 Task: AssignVinnyoffice2@gmail.com as Assignee of Child Issue ChildIssue0000000111 of Issue Issue0000000056 in Backlog  in Scrum Project Project0000000012 in Jira. AssignVinnyoffice2@gmail.com as Assignee of Child Issue ChildIssue0000000112 of Issue Issue0000000056 in Backlog  in Scrum Project Project0000000012 in Jira. AssignVinnyoffice2@gmail.com as Assignee of Child Issue ChildIssue0000000113 of Issue Issue0000000057 in Backlog  in Scrum Project Project0000000012 in Jira. AssignVinnyoffice2@gmail.com as Assignee of Child Issue ChildIssue0000000114 of Issue Issue0000000057 in Backlog  in Scrum Project Project0000000012 in Jira. AssignVinnyoffice2@gmail.com as Assignee of Child Issue ChildIssue0000000115 of Issue Issue0000000058 in Backlog  in Scrum Project Project0000000012 in Jira
Action: Mouse moved to (303, 215)
Screenshot: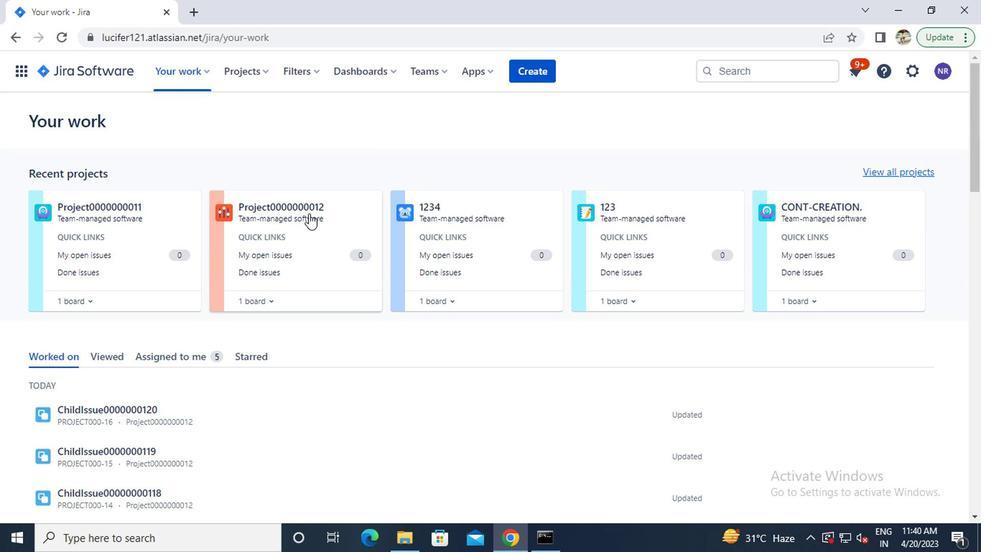 
Action: Mouse pressed left at (303, 215)
Screenshot: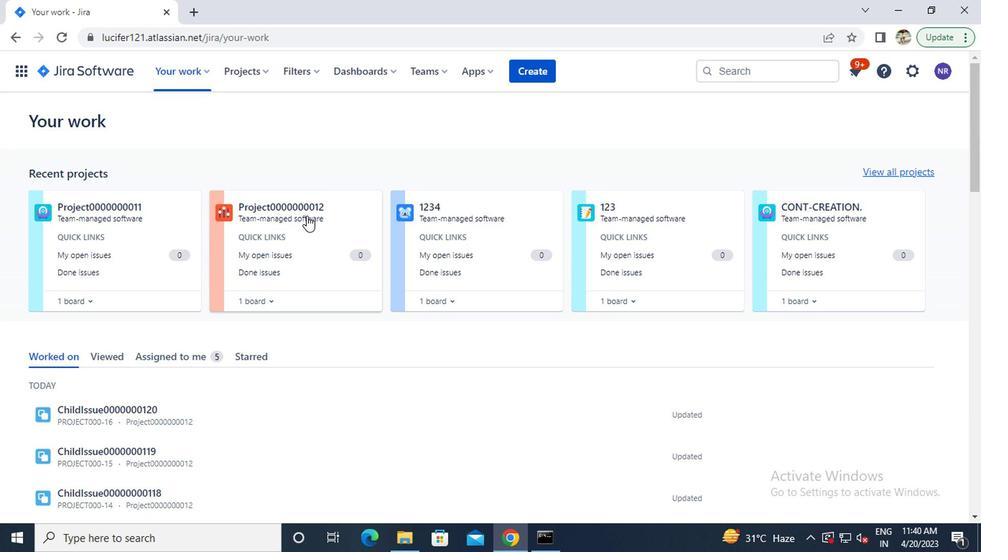 
Action: Mouse moved to (91, 223)
Screenshot: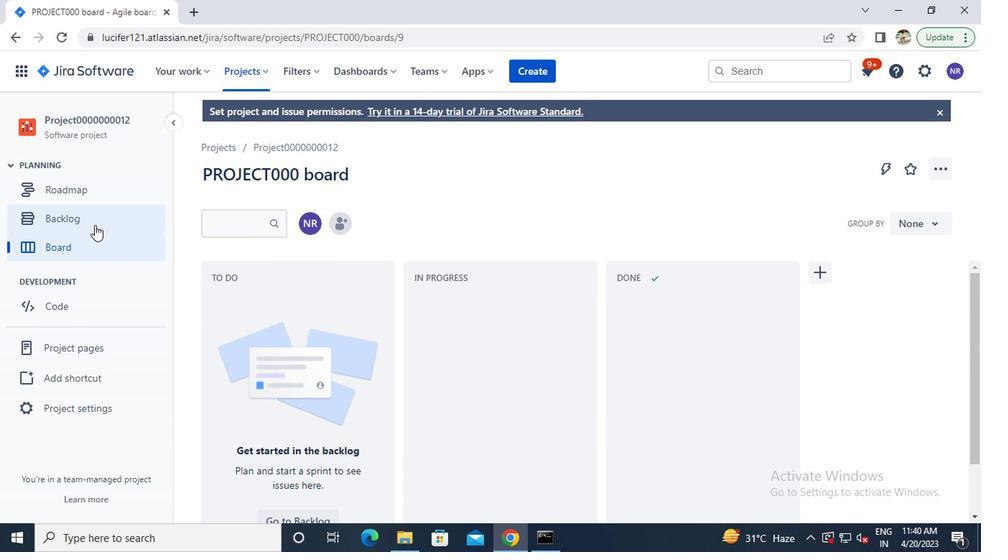 
Action: Mouse pressed left at (91, 223)
Screenshot: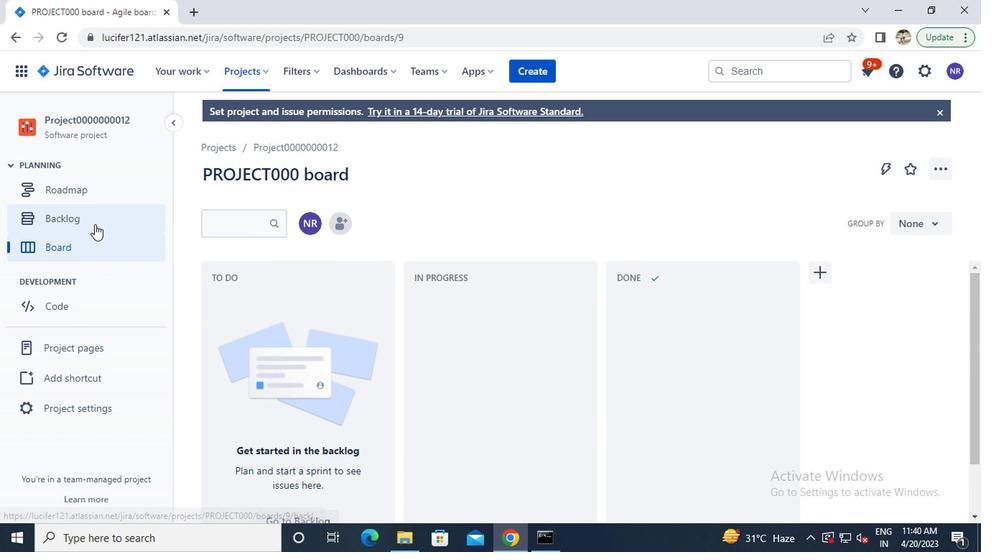 
Action: Mouse moved to (432, 302)
Screenshot: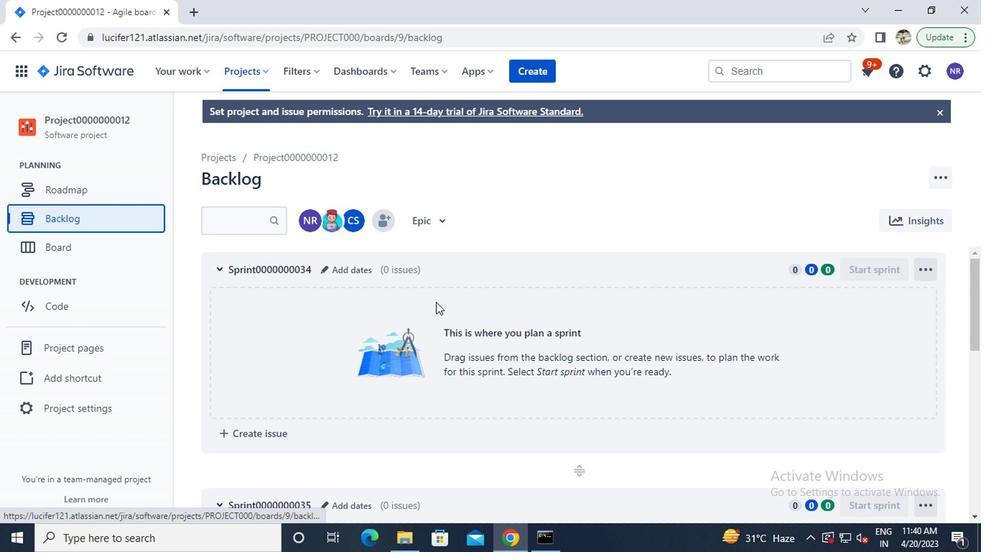 
Action: Mouse scrolled (432, 301) with delta (0, -1)
Screenshot: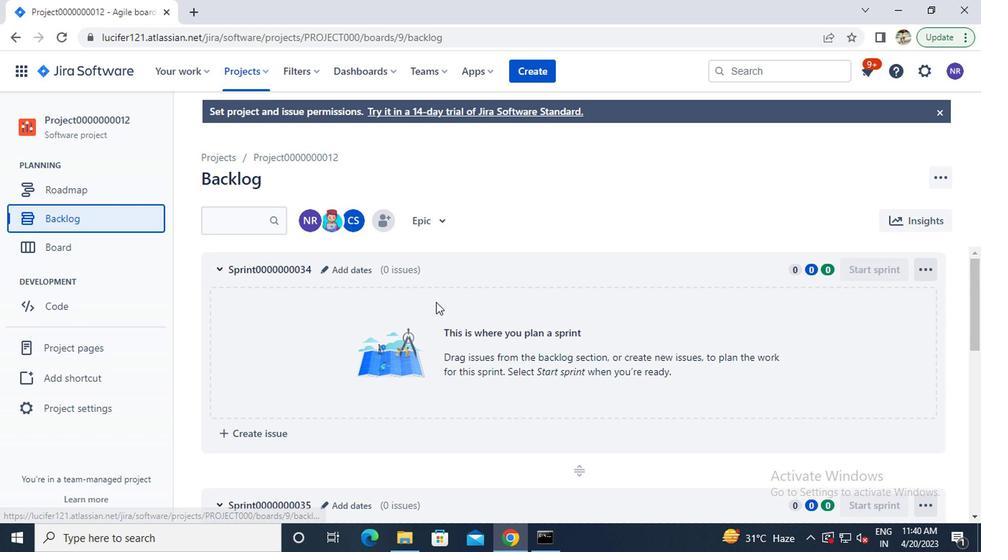 
Action: Mouse moved to (442, 295)
Screenshot: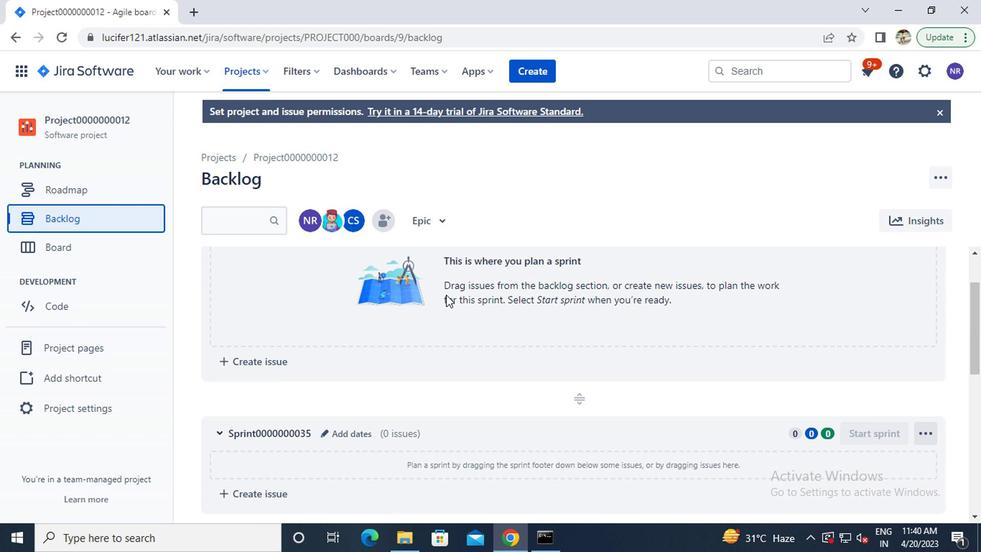 
Action: Mouse scrolled (442, 294) with delta (0, -1)
Screenshot: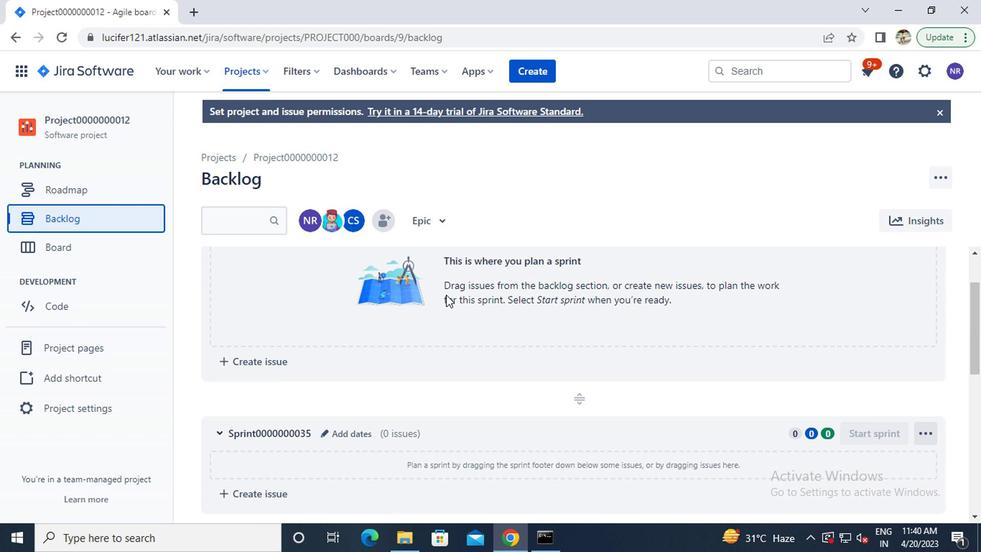 
Action: Mouse scrolled (442, 294) with delta (0, -1)
Screenshot: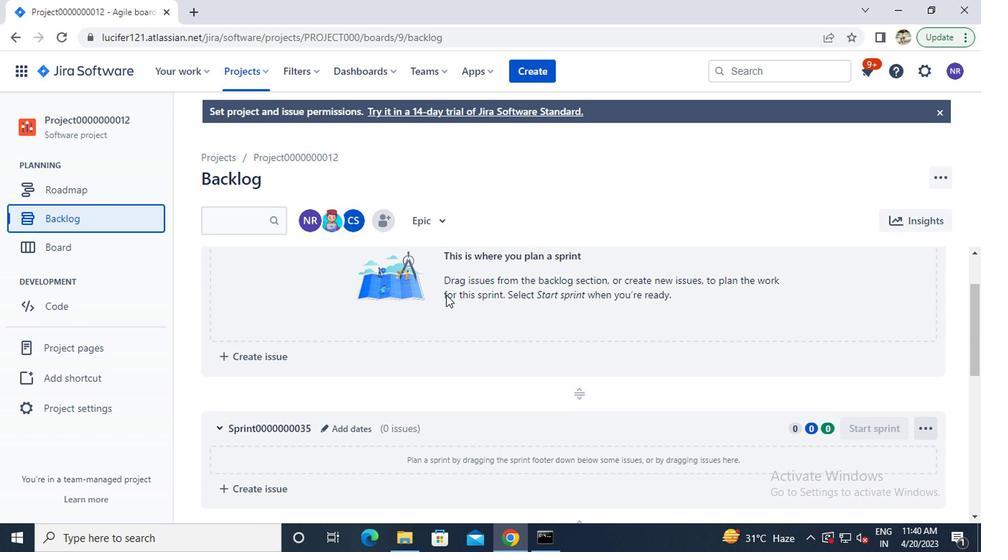 
Action: Mouse scrolled (442, 294) with delta (0, -1)
Screenshot: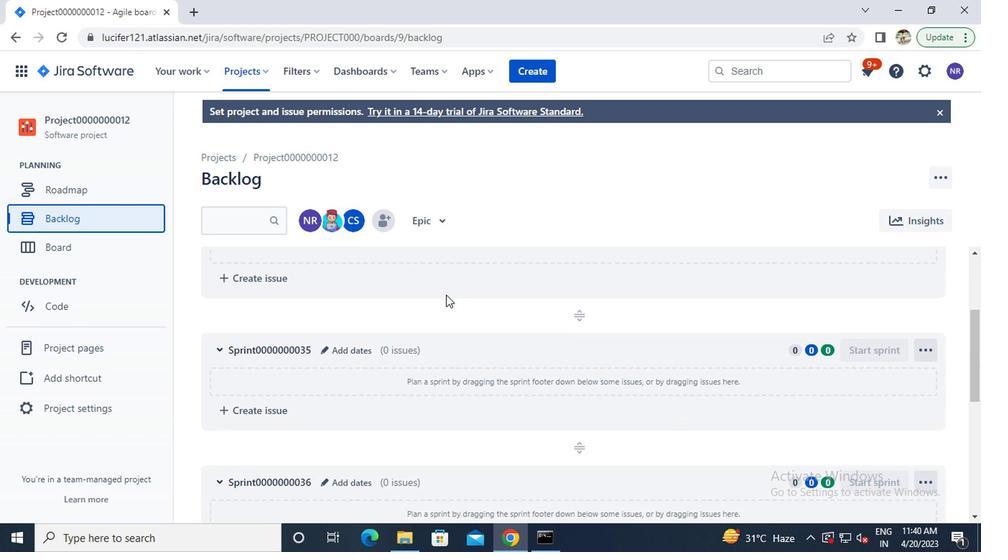 
Action: Mouse scrolled (442, 294) with delta (0, -1)
Screenshot: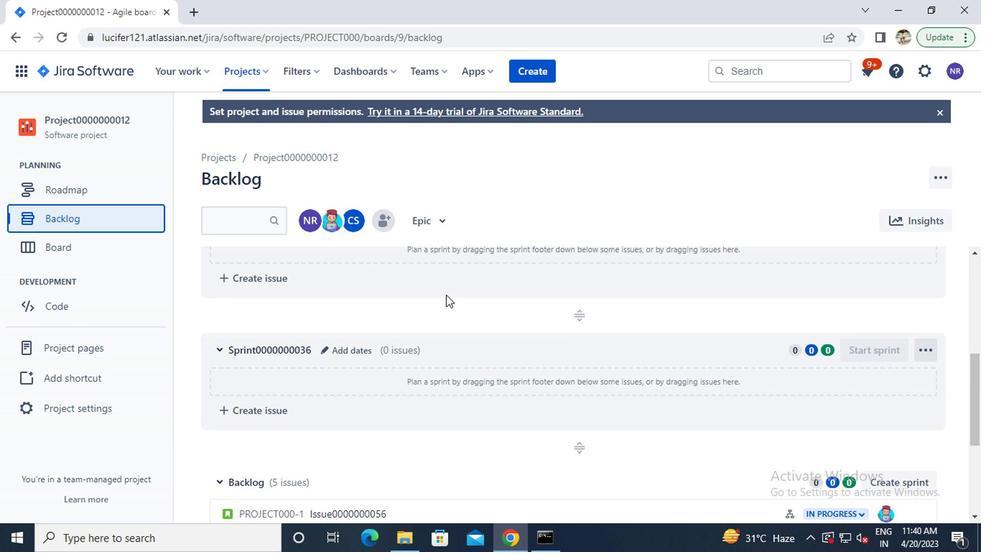 
Action: Mouse scrolled (442, 294) with delta (0, -1)
Screenshot: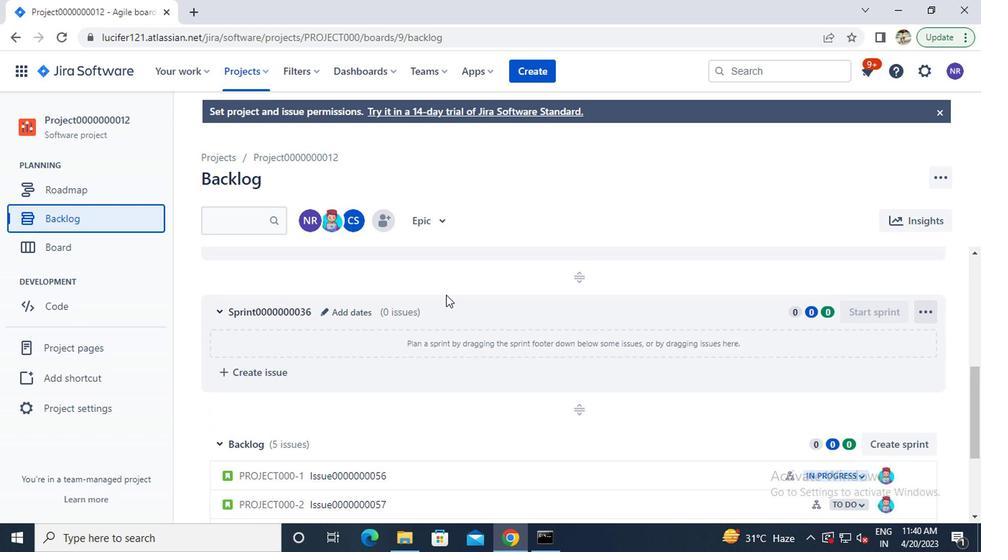 
Action: Mouse scrolled (442, 294) with delta (0, -1)
Screenshot: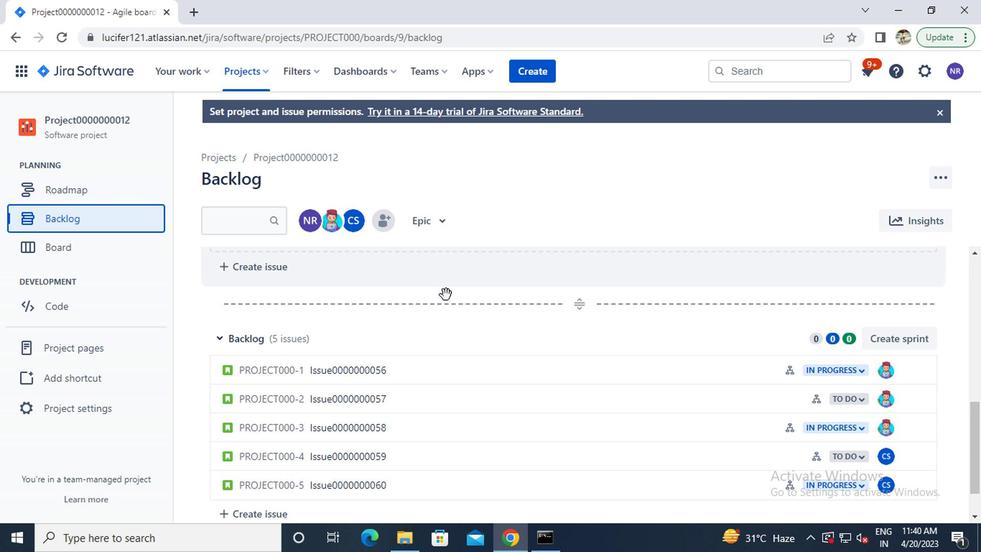 
Action: Mouse moved to (275, 321)
Screenshot: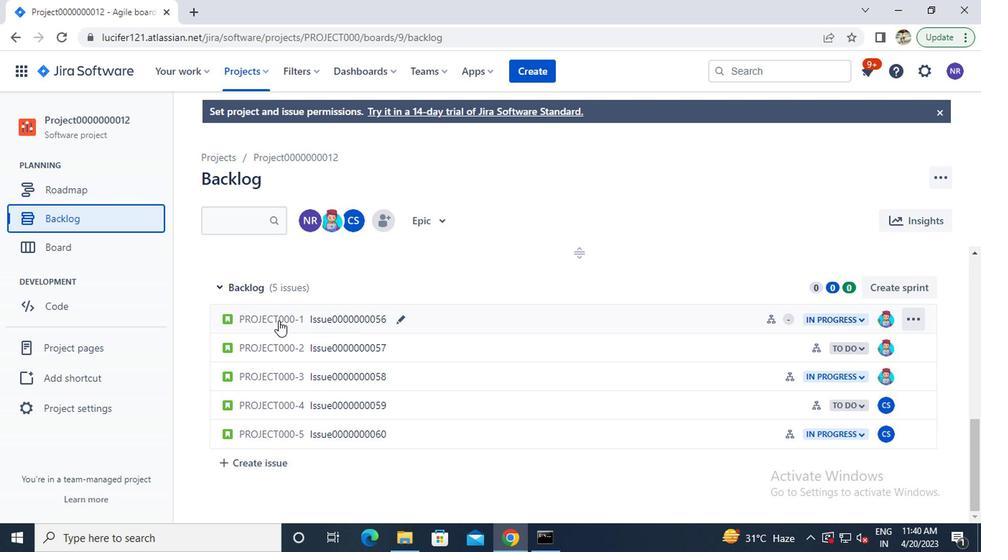 
Action: Mouse pressed left at (275, 321)
Screenshot: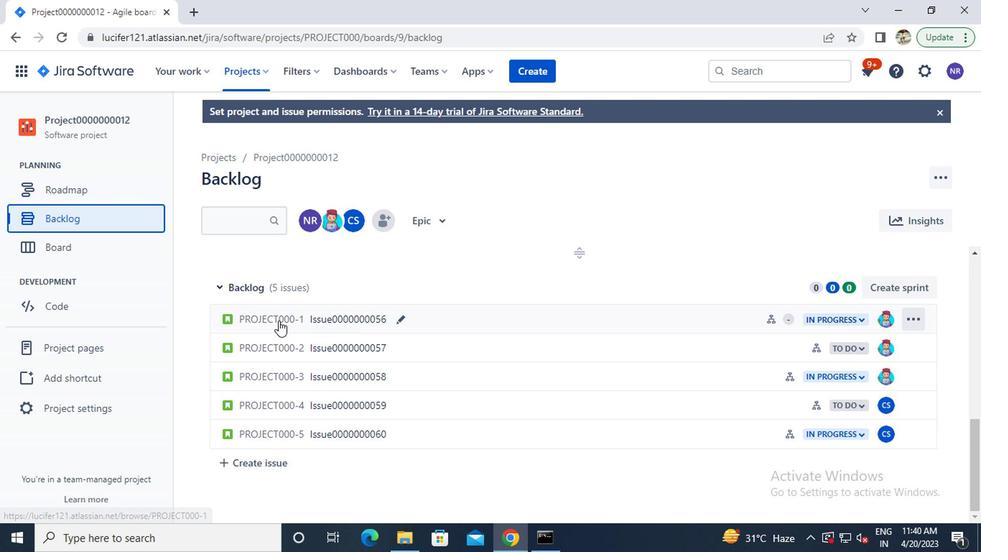 
Action: Mouse moved to (831, 377)
Screenshot: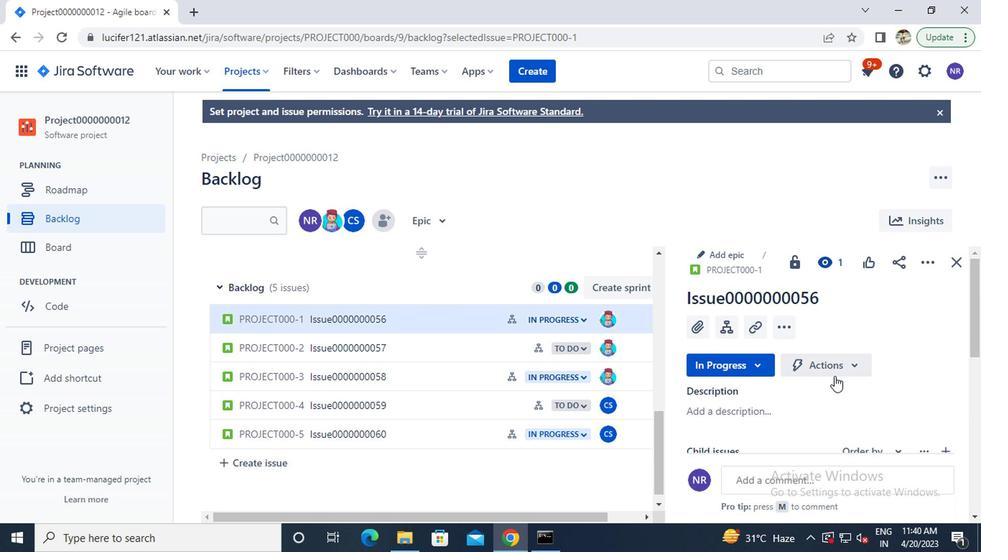 
Action: Mouse scrolled (831, 376) with delta (0, 0)
Screenshot: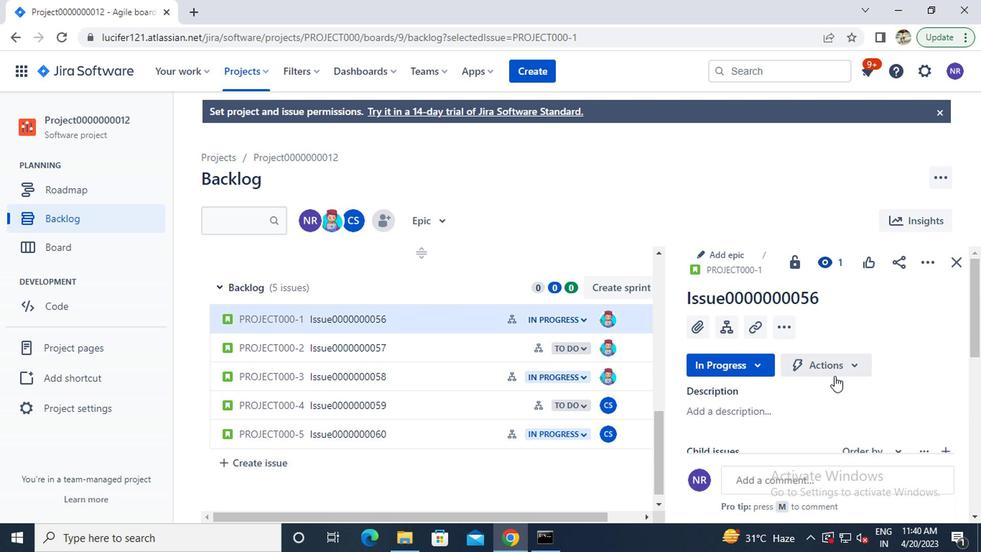 
Action: Mouse moved to (881, 425)
Screenshot: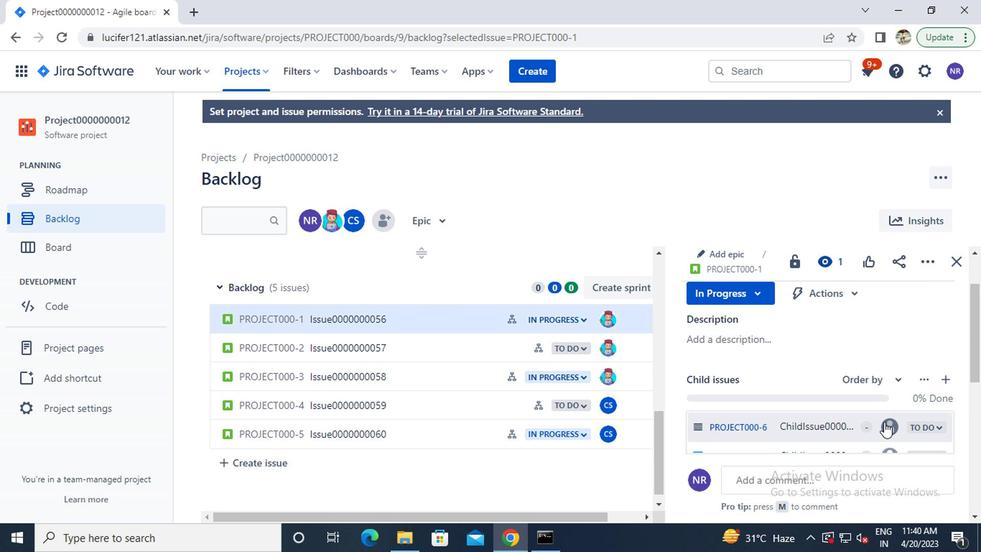 
Action: Mouse pressed left at (881, 425)
Screenshot: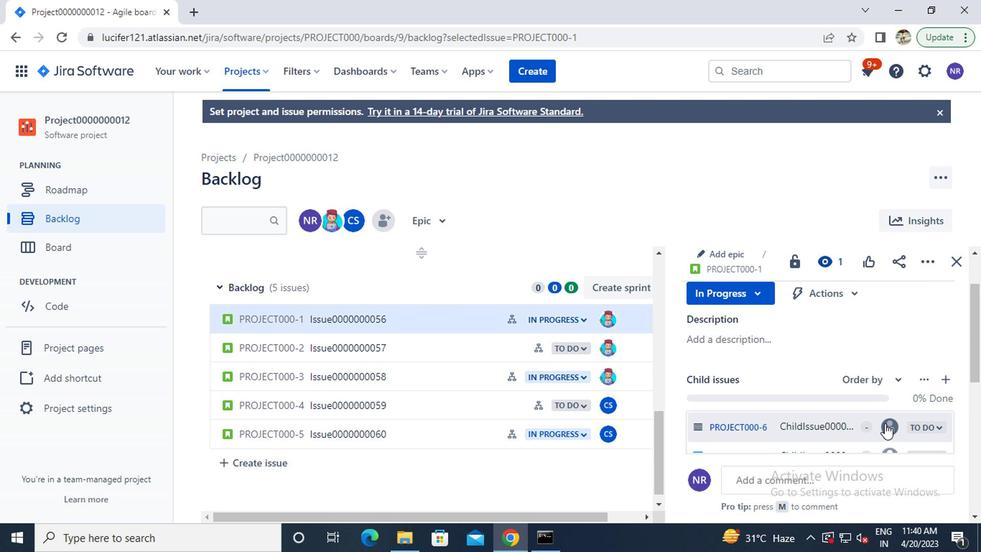 
Action: Mouse moved to (879, 426)
Screenshot: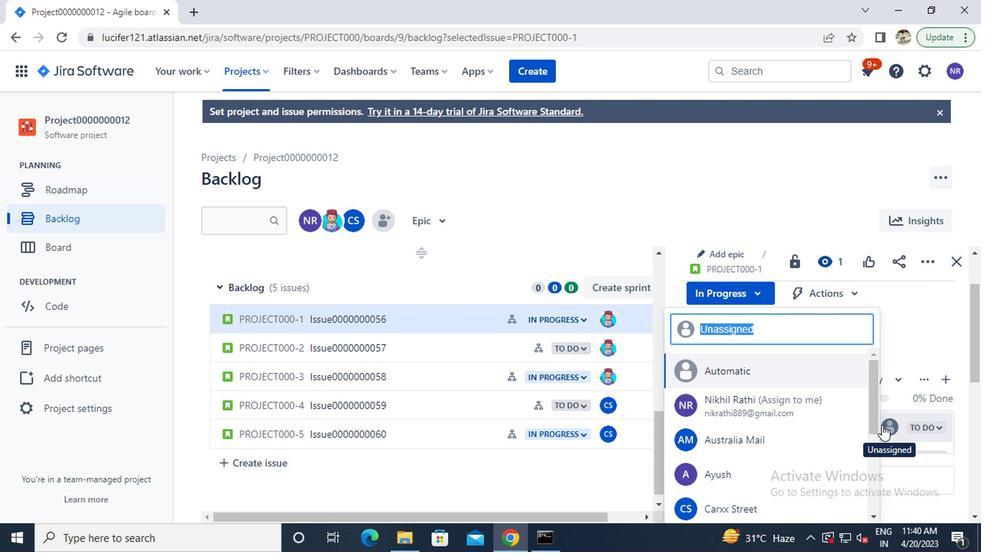 
Action: Key pressed c
Screenshot: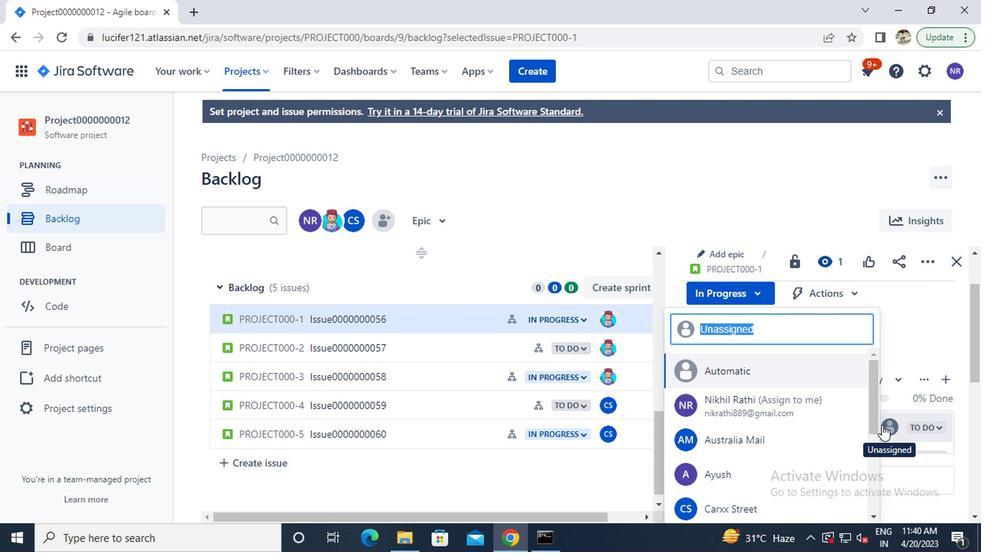 
Action: Mouse moved to (879, 426)
Screenshot: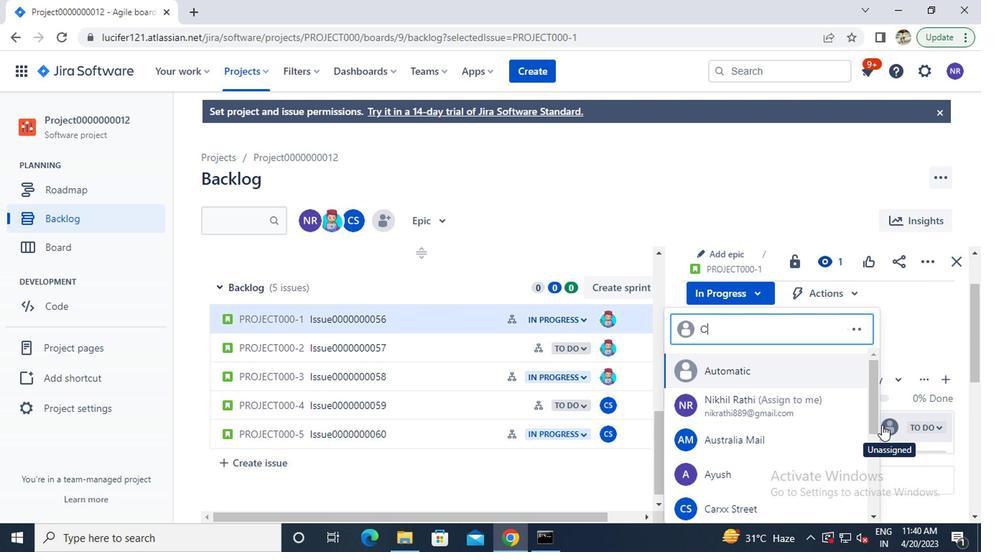 
Action: Key pressed <Key.backspace>v
Screenshot: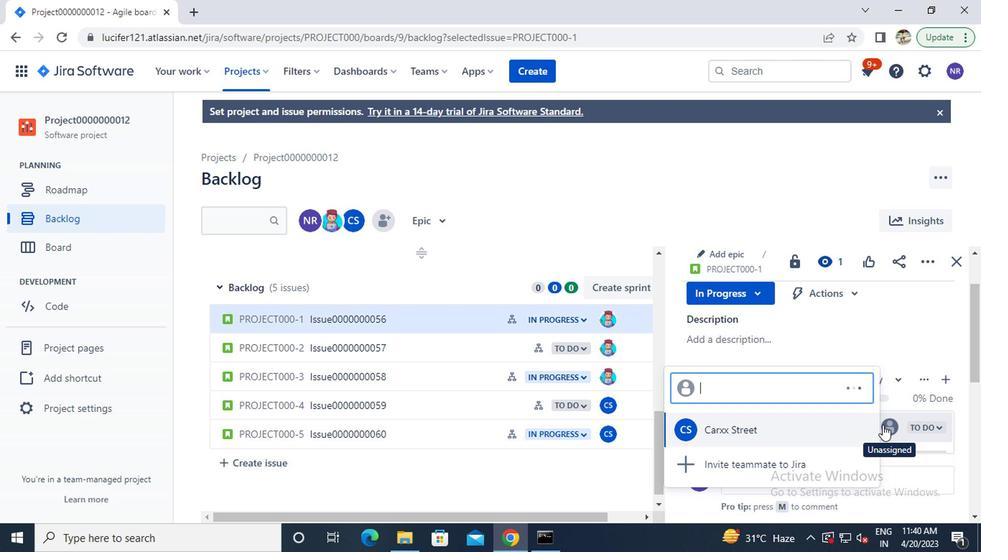 
Action: Mouse moved to (881, 425)
Screenshot: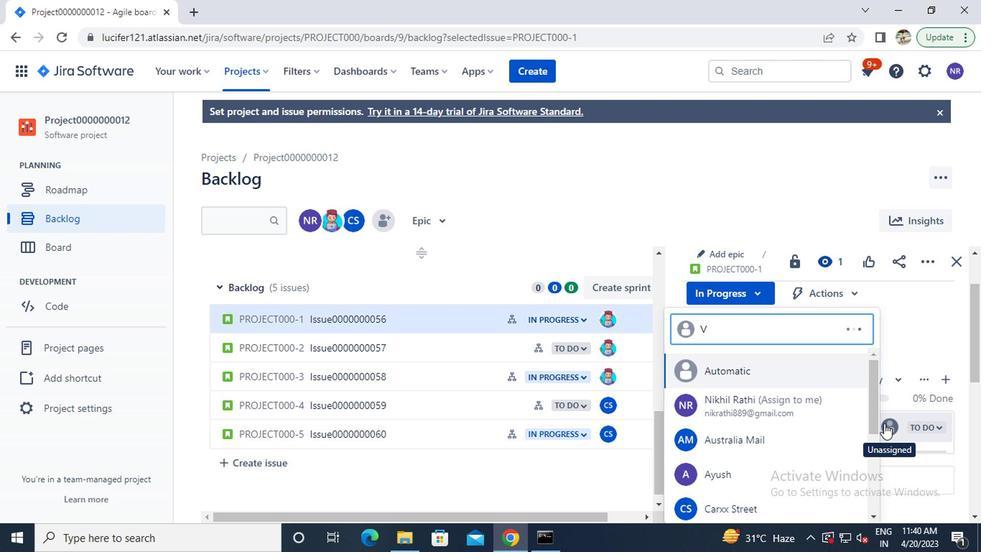 
Action: Key pressed i
Screenshot: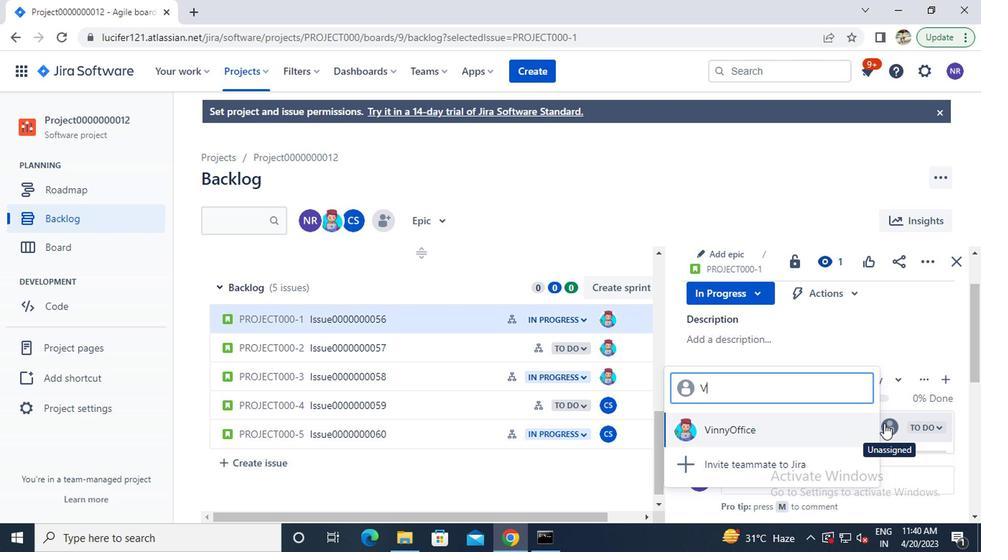 
Action: Mouse moved to (741, 426)
Screenshot: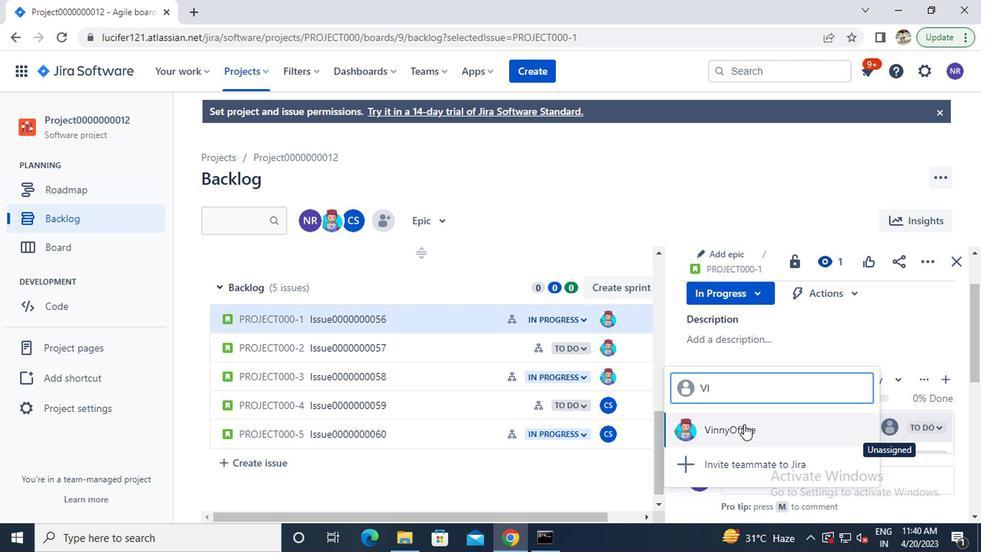 
Action: Mouse pressed left at (741, 426)
Screenshot: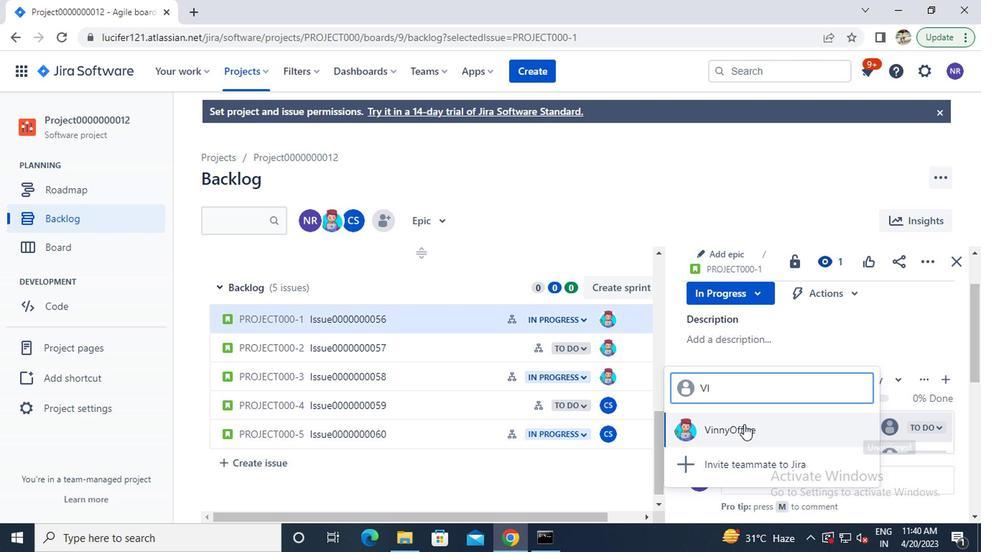 
Action: Mouse moved to (902, 409)
Screenshot: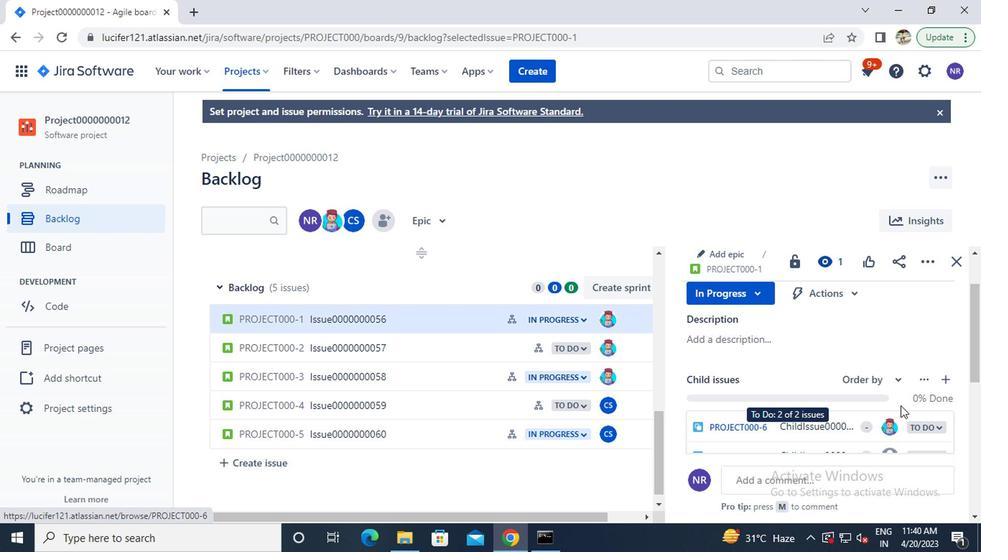 
Action: Mouse scrolled (902, 408) with delta (0, -1)
Screenshot: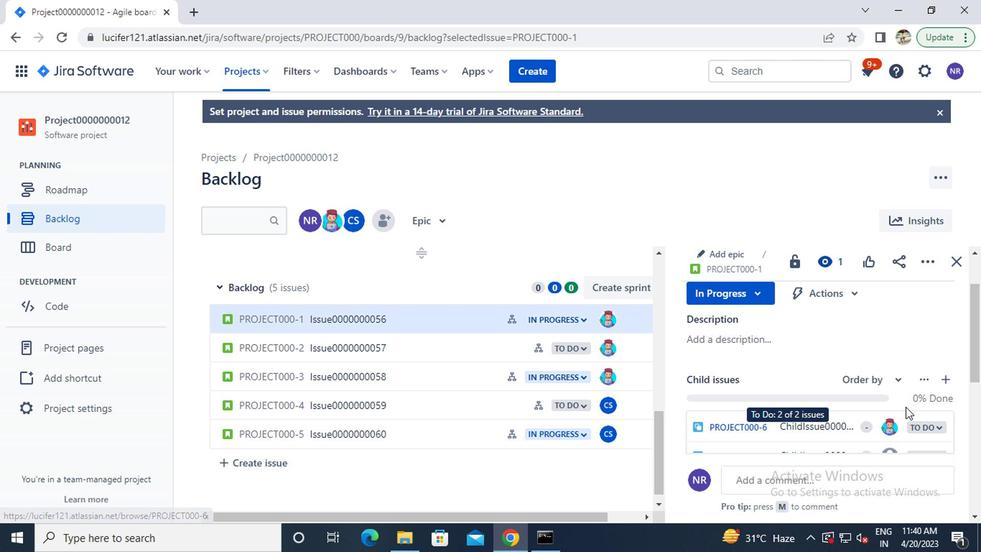 
Action: Mouse moved to (888, 384)
Screenshot: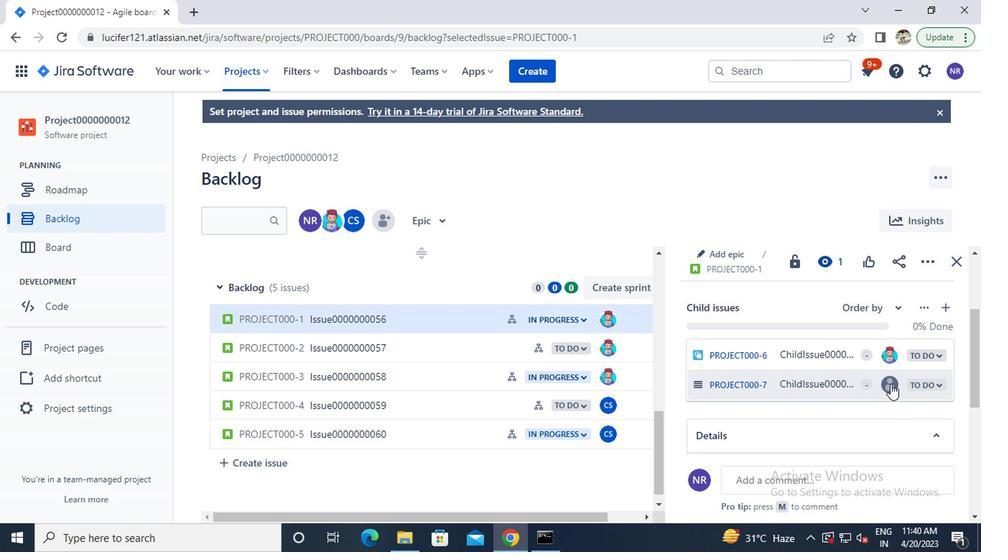 
Action: Mouse pressed left at (888, 384)
Screenshot: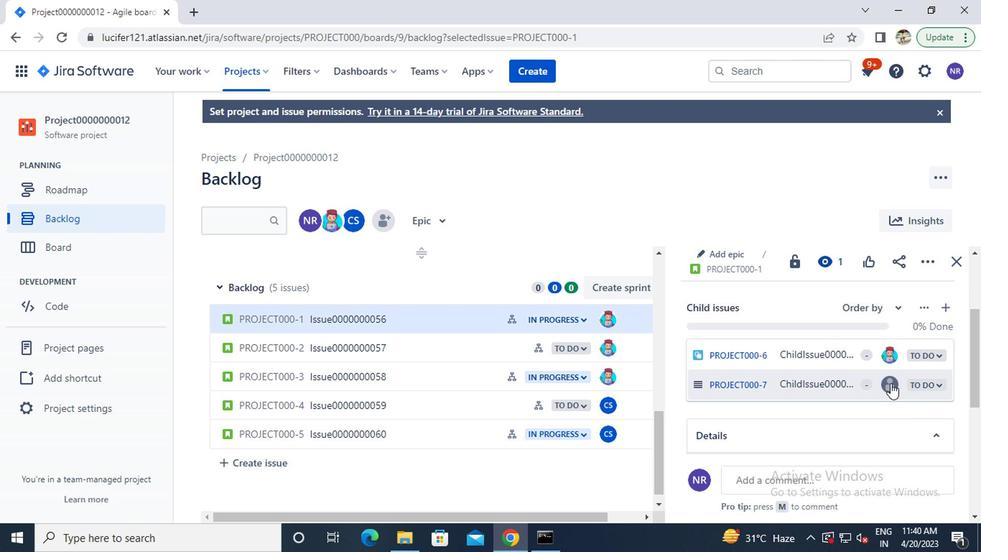
Action: Key pressed v
Screenshot: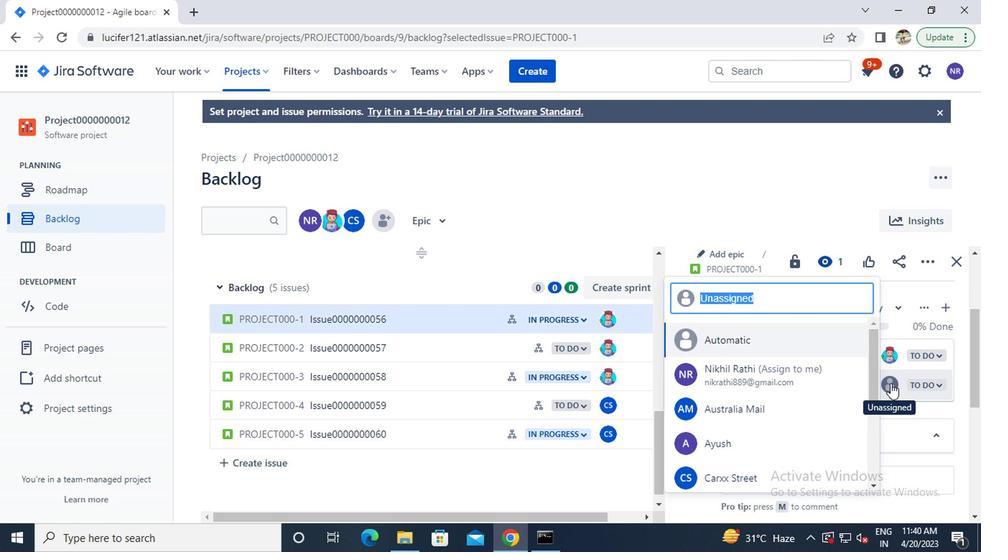 
Action: Mouse moved to (731, 386)
Screenshot: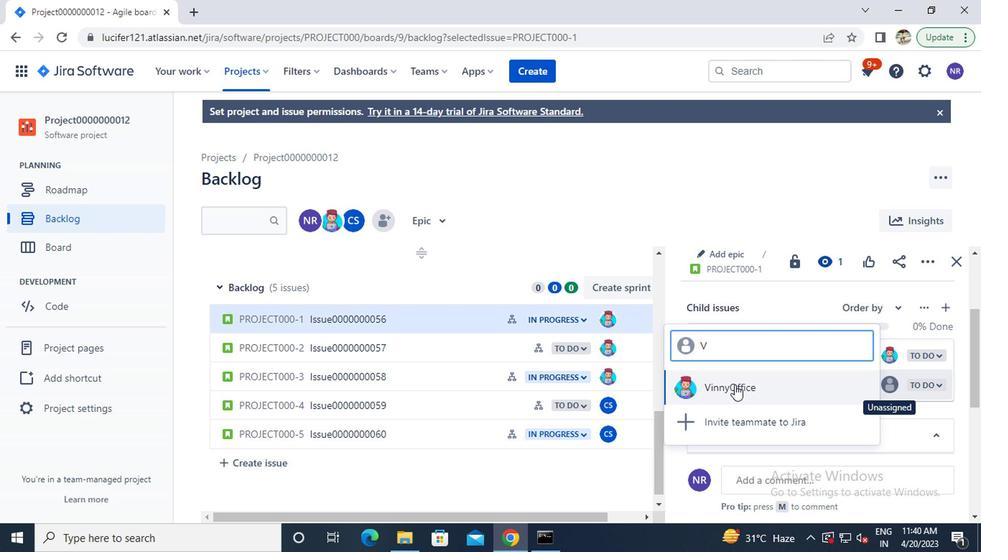 
Action: Mouse pressed left at (731, 386)
Screenshot: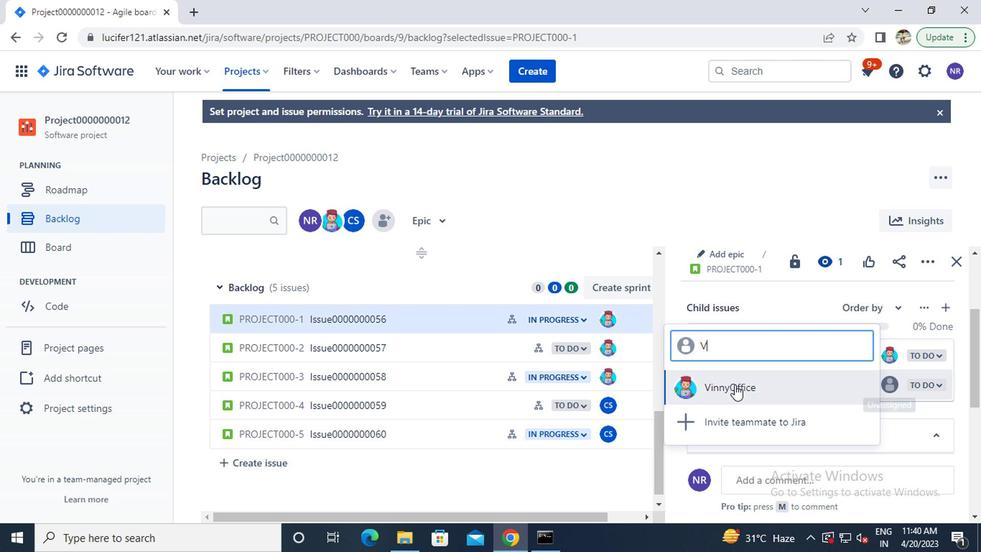
Action: Mouse moved to (279, 340)
Screenshot: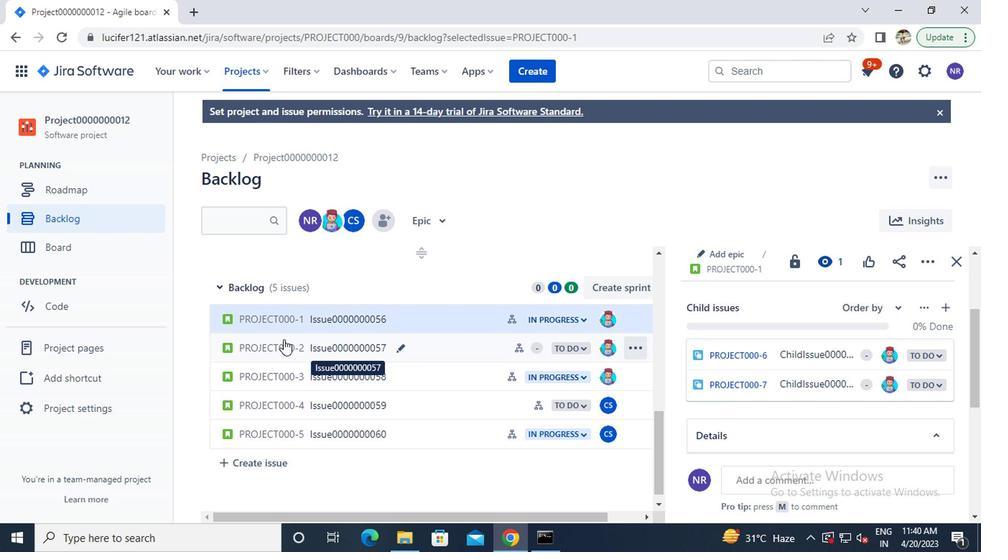 
Action: Mouse pressed left at (279, 340)
Screenshot: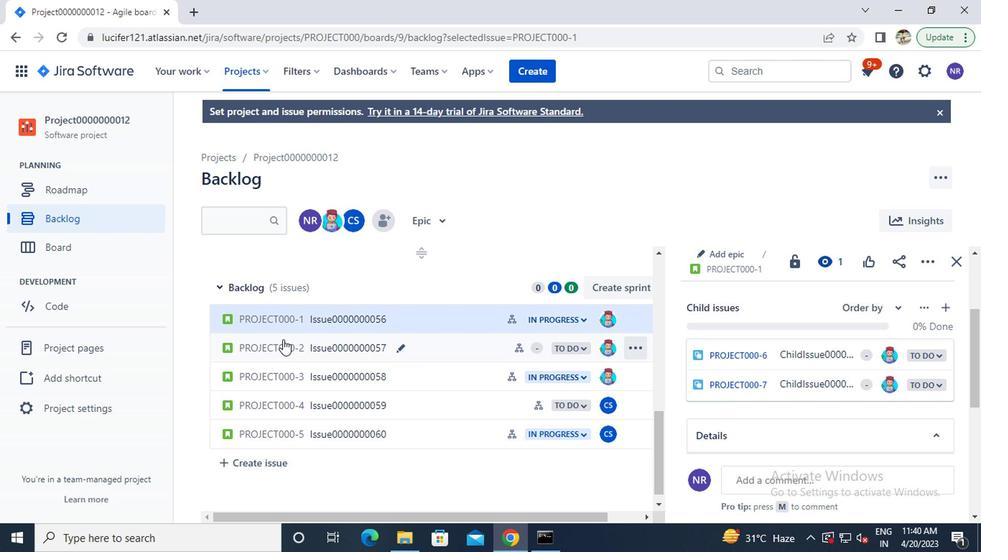 
Action: Mouse moved to (890, 401)
Screenshot: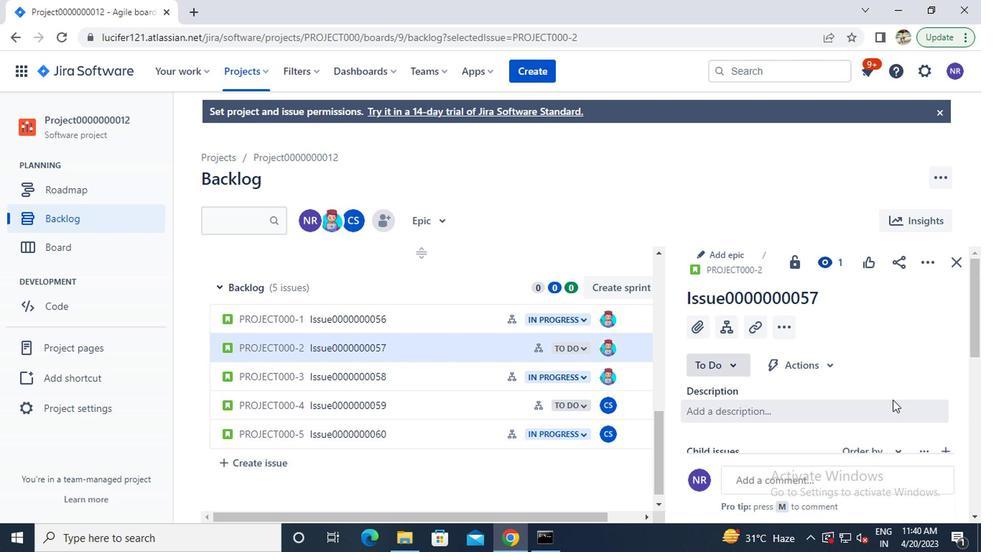 
Action: Mouse scrolled (890, 400) with delta (0, 0)
Screenshot: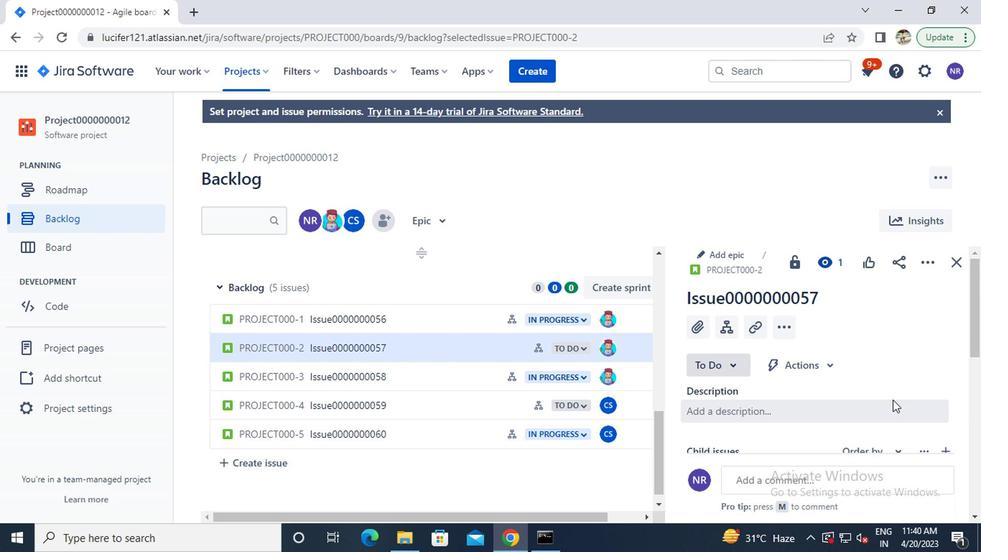 
Action: Mouse scrolled (890, 400) with delta (0, 0)
Screenshot: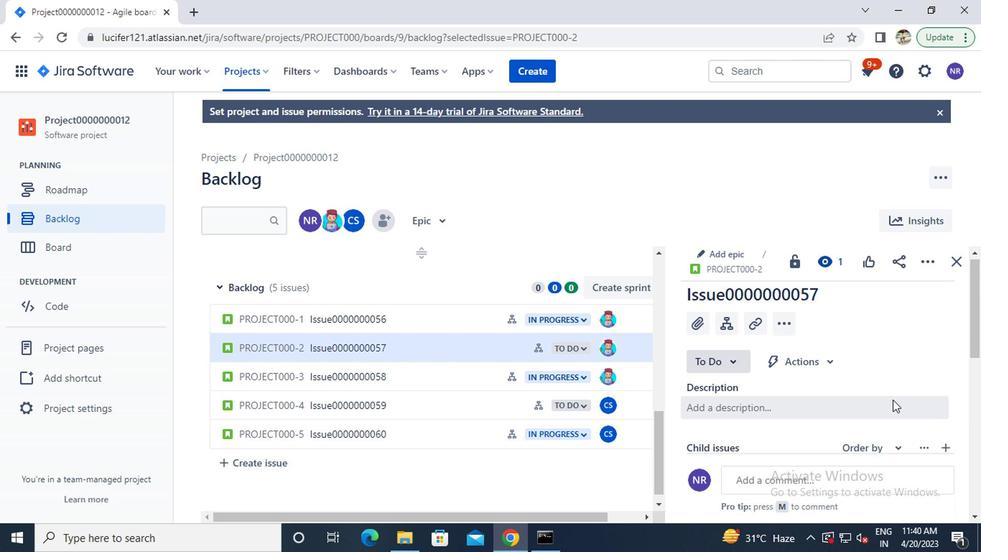 
Action: Mouse moved to (884, 357)
Screenshot: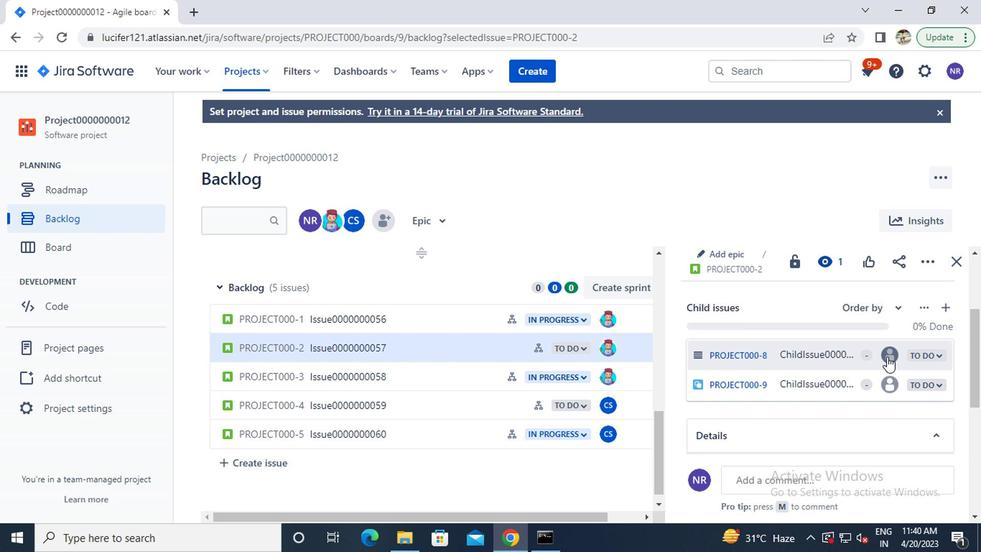 
Action: Mouse pressed left at (884, 357)
Screenshot: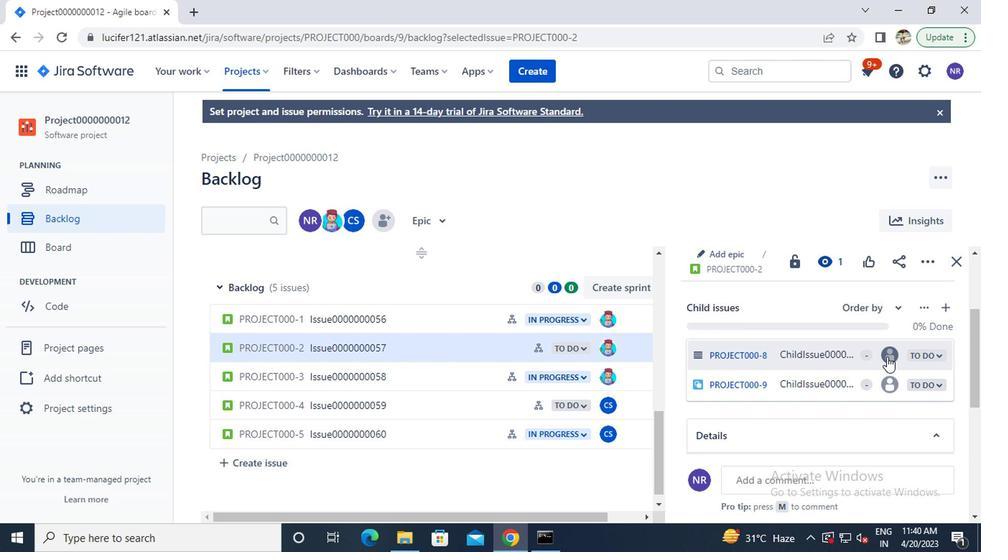 
Action: Key pressed v
Screenshot: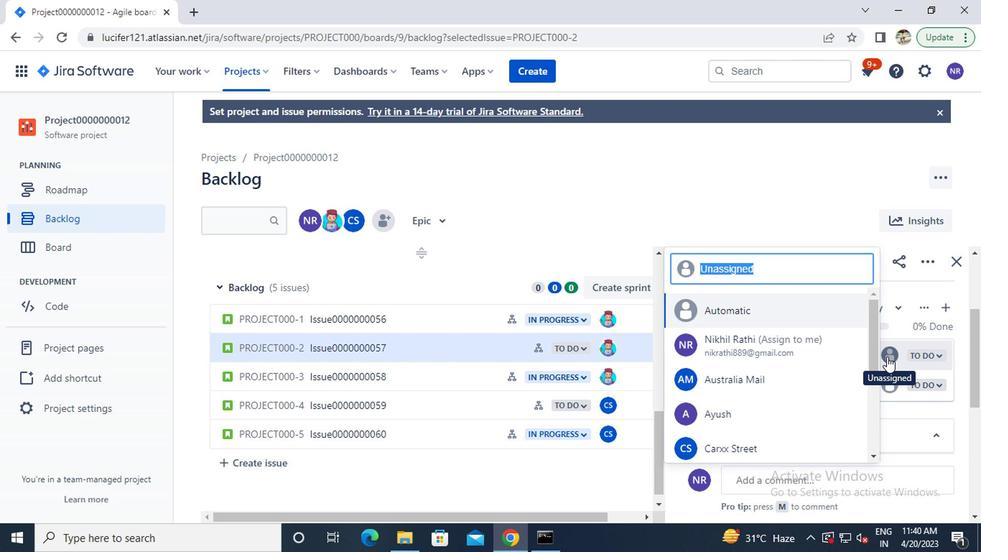 
Action: Mouse moved to (752, 359)
Screenshot: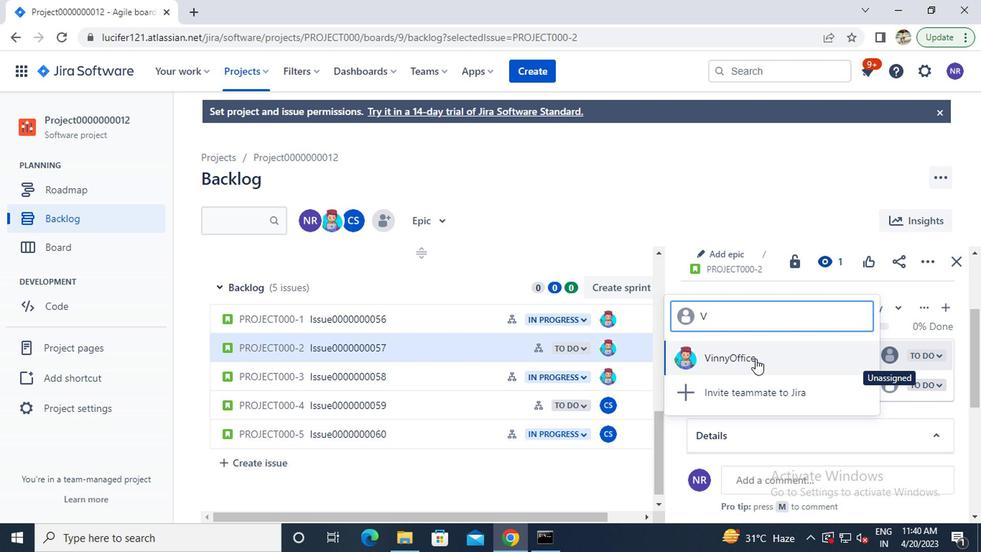 
Action: Mouse pressed left at (752, 359)
Screenshot: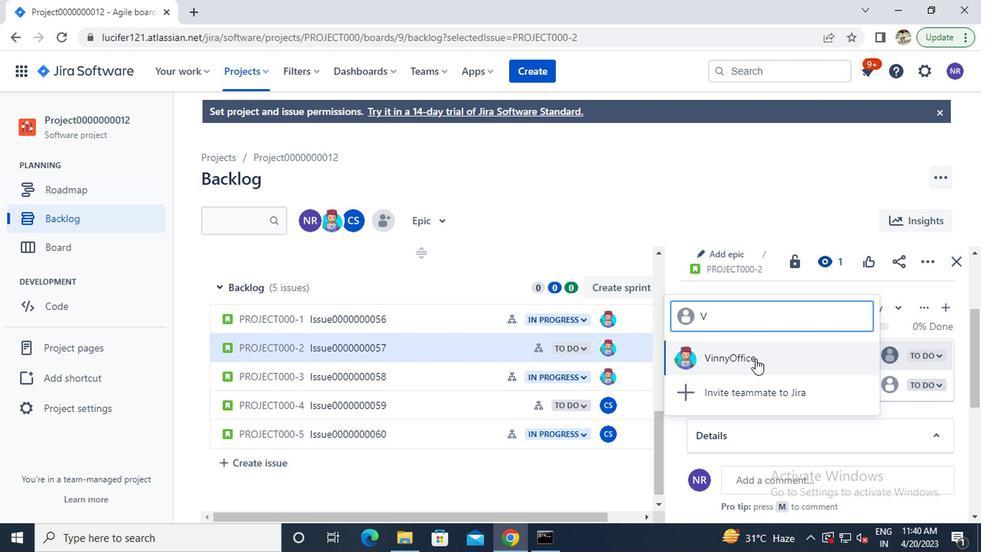 
Action: Mouse moved to (889, 383)
Screenshot: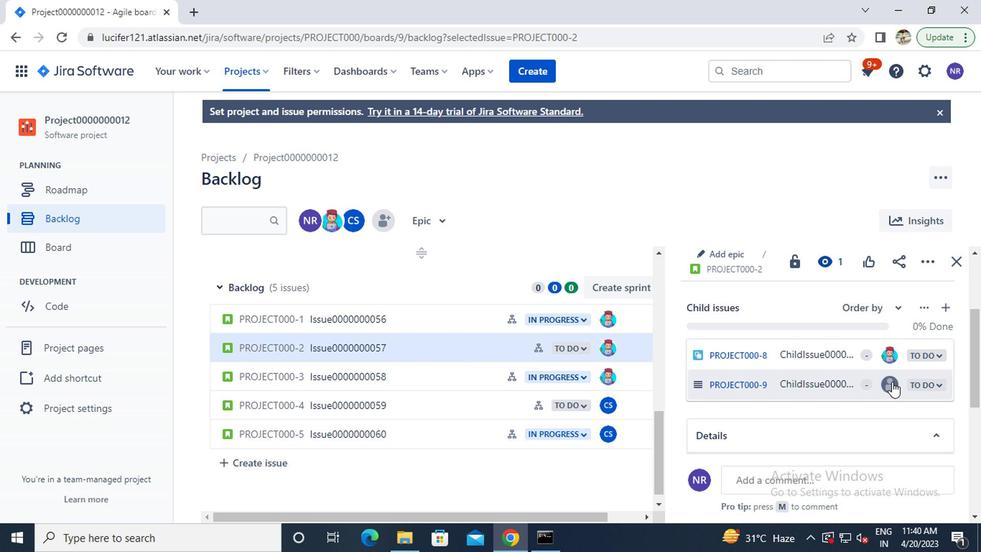 
Action: Mouse pressed left at (889, 383)
Screenshot: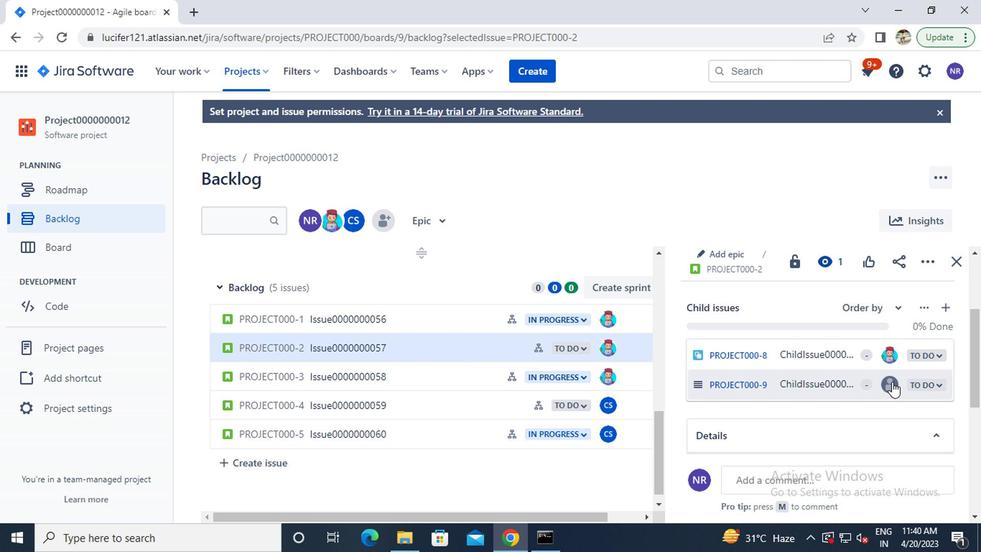 
Action: Mouse moved to (888, 383)
Screenshot: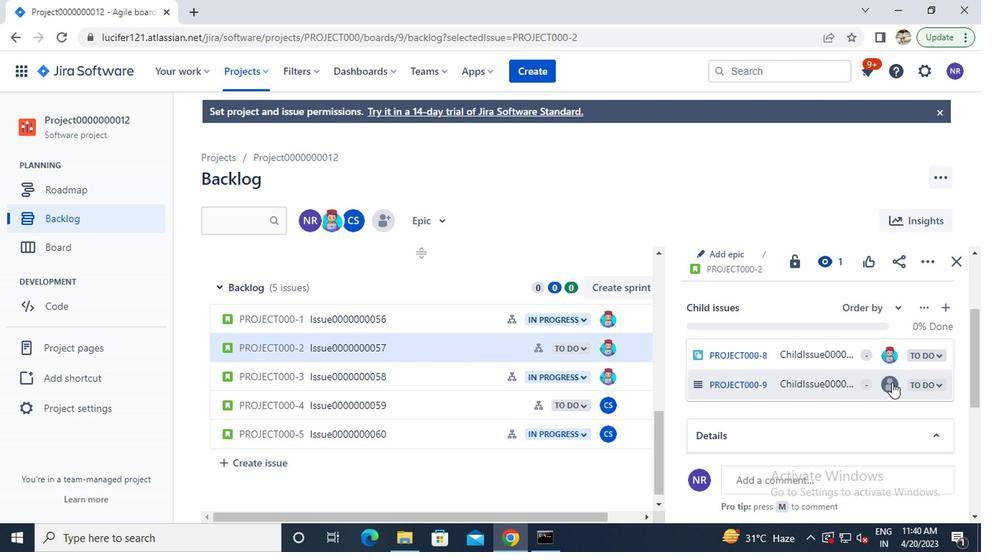 
Action: Key pressed v
Screenshot: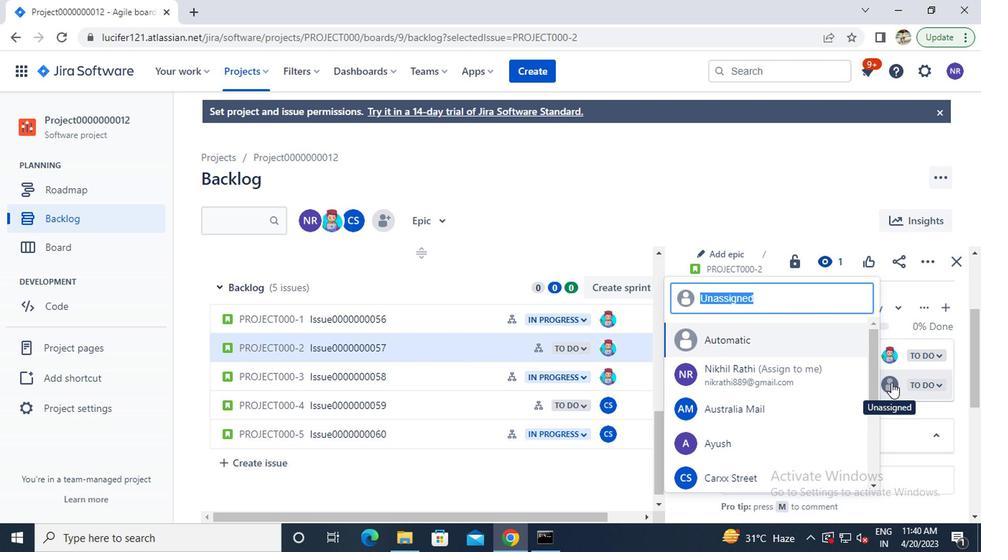 
Action: Mouse moved to (742, 382)
Screenshot: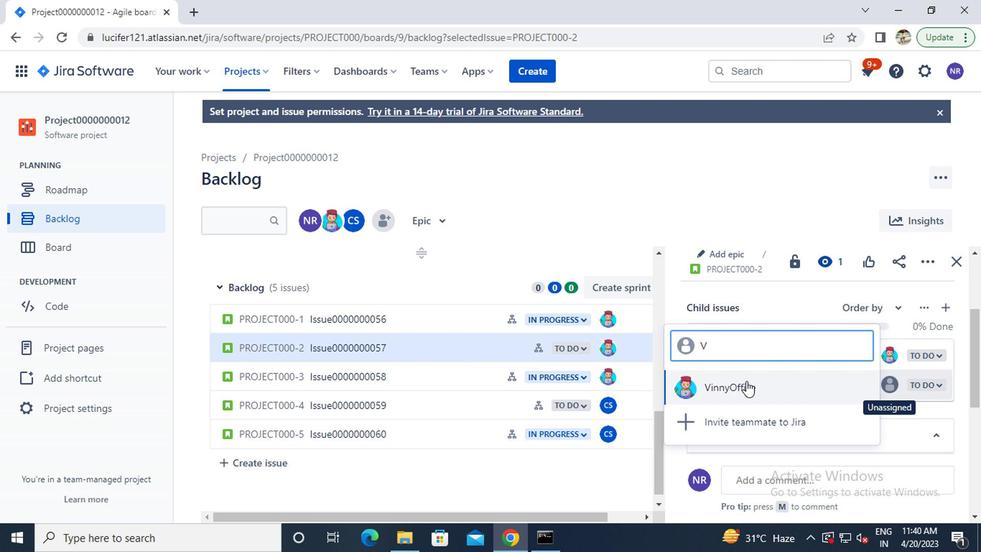 
Action: Mouse pressed left at (742, 382)
Screenshot: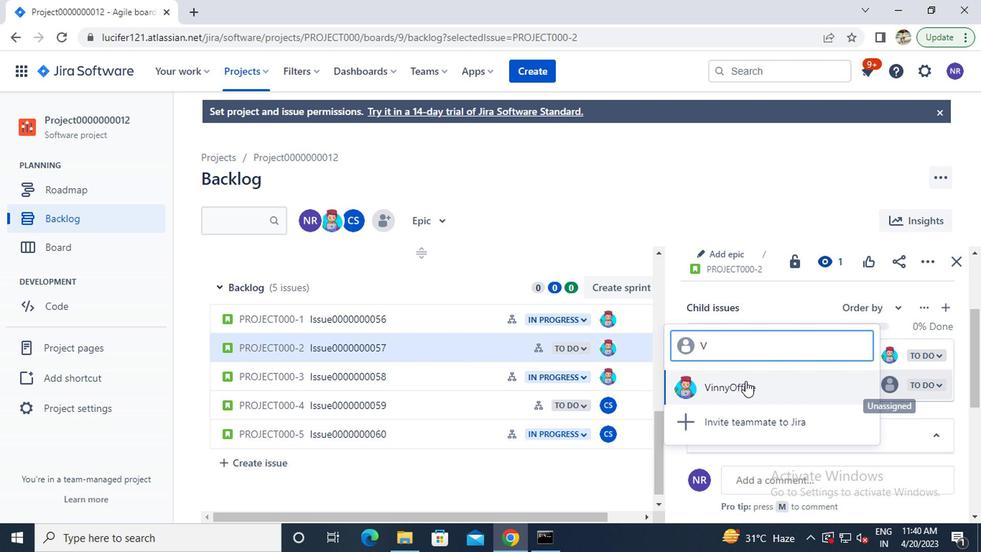 
Action: Mouse moved to (288, 373)
Screenshot: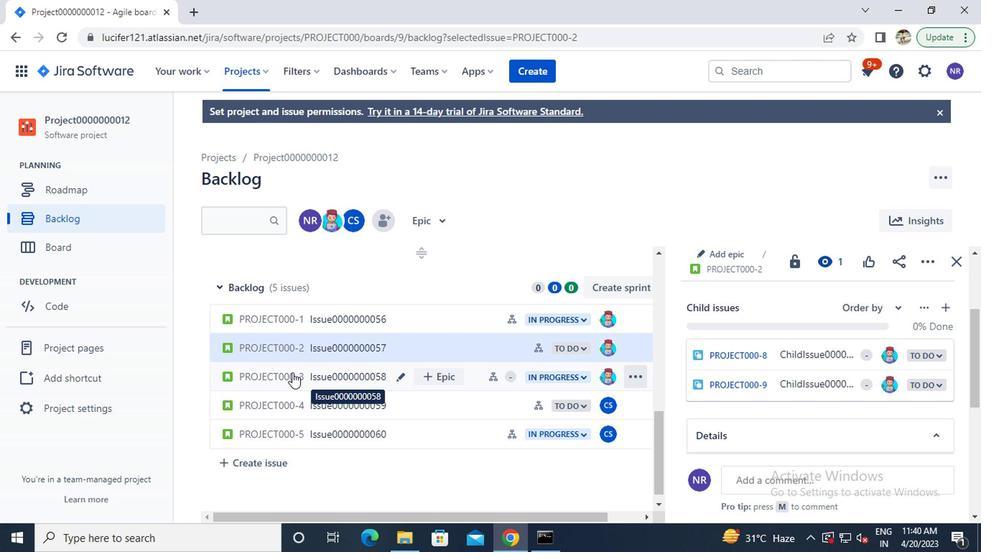 
Action: Mouse pressed left at (288, 373)
Screenshot: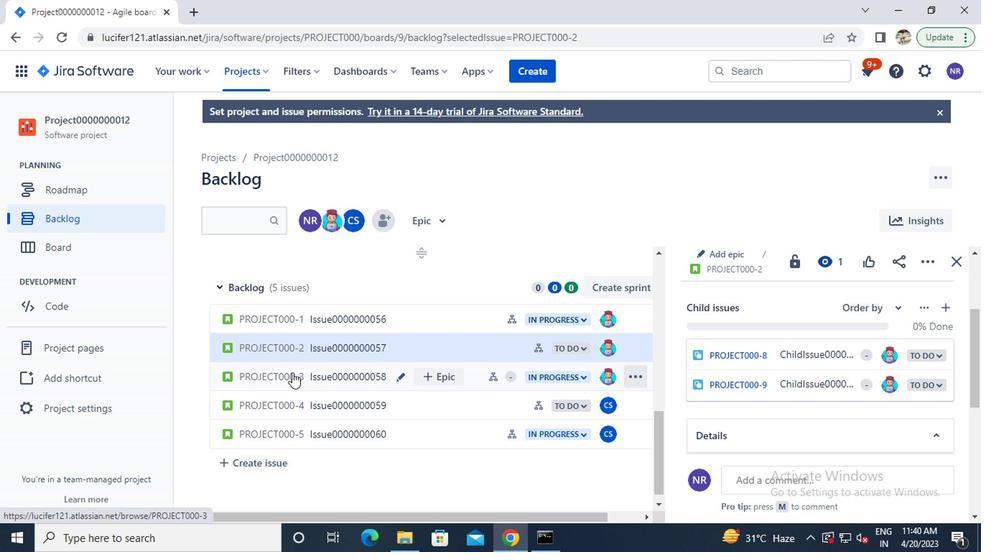 
Action: Mouse moved to (919, 364)
Screenshot: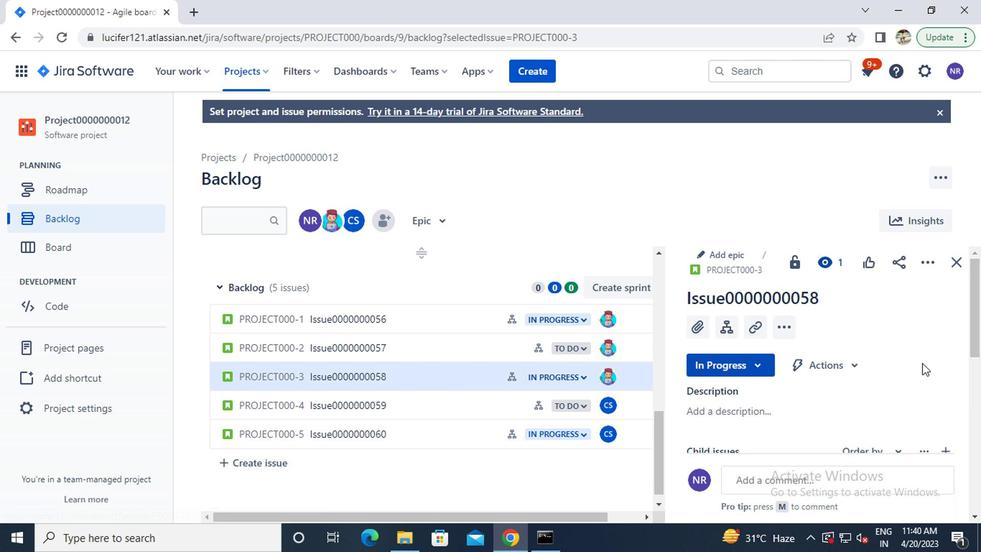 
Action: Mouse scrolled (919, 363) with delta (0, -1)
Screenshot: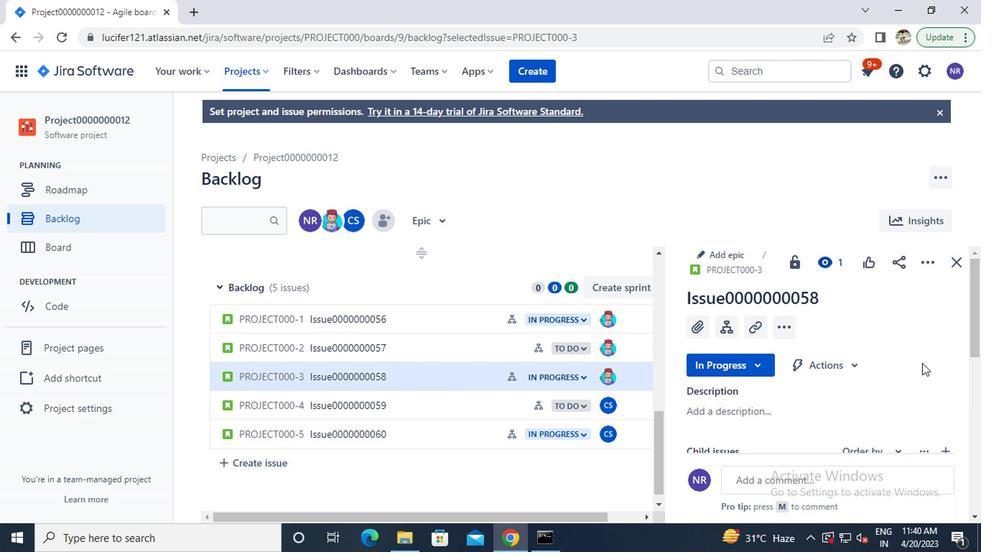 
Action: Mouse moved to (889, 424)
Screenshot: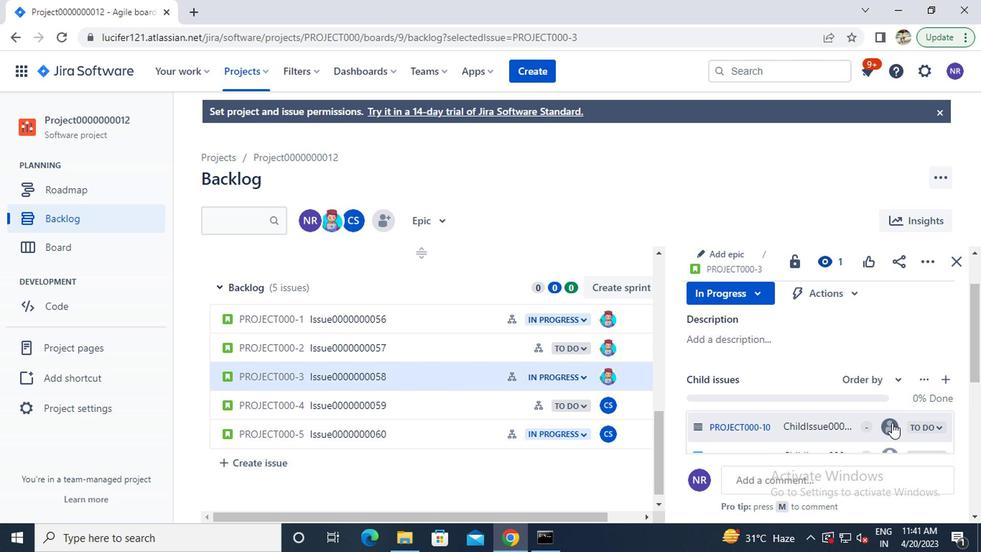 
Action: Mouse pressed left at (889, 424)
Screenshot: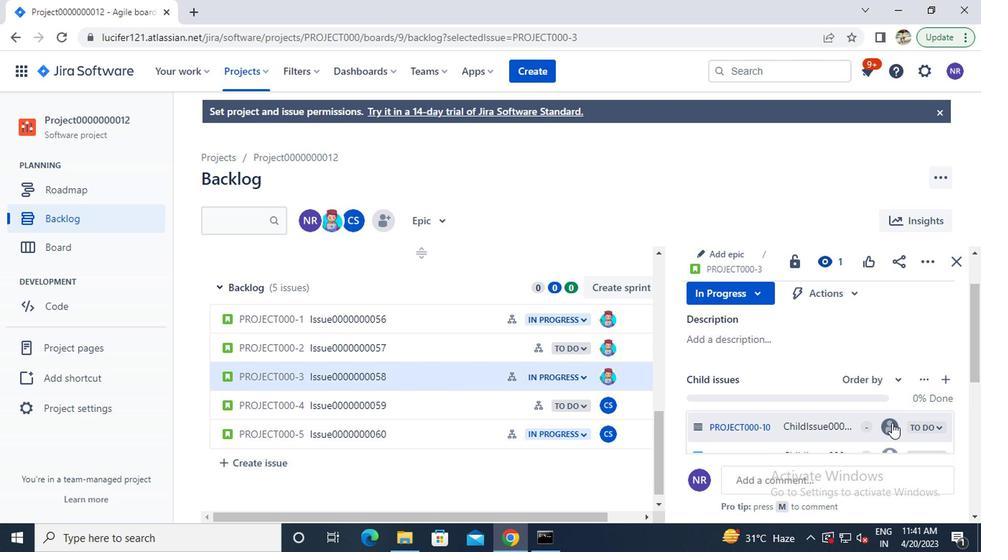 
Action: Mouse moved to (888, 424)
Screenshot: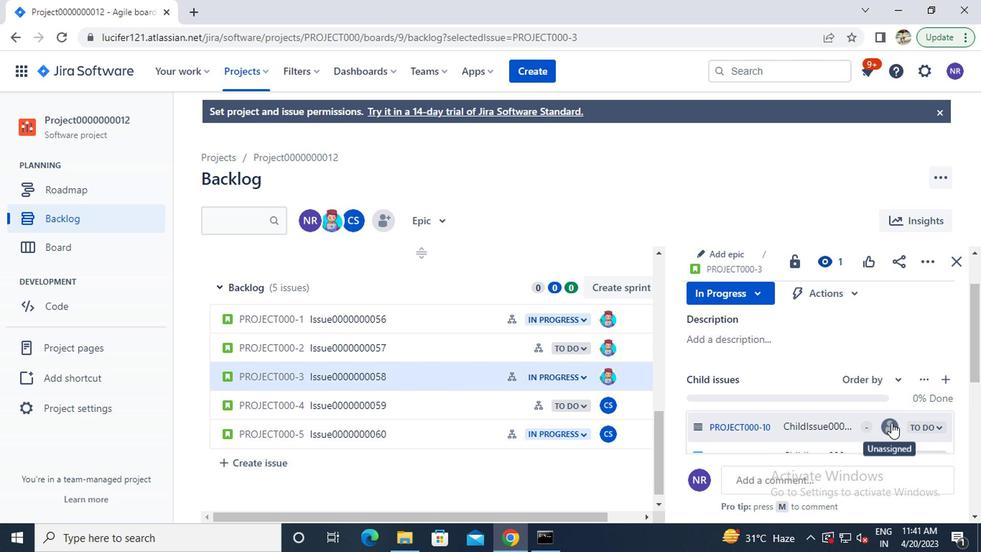
Action: Key pressed v
Screenshot: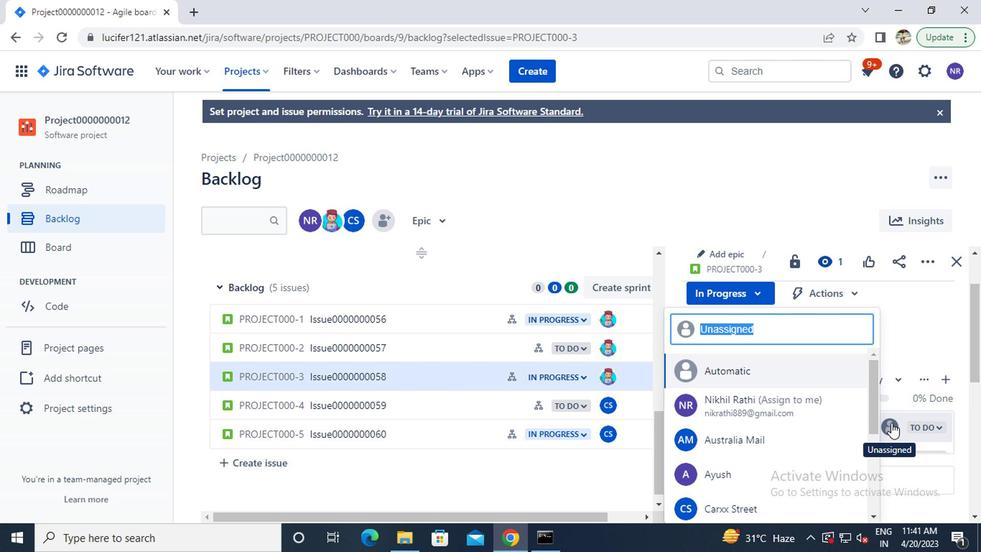 
Action: Mouse moved to (704, 433)
Screenshot: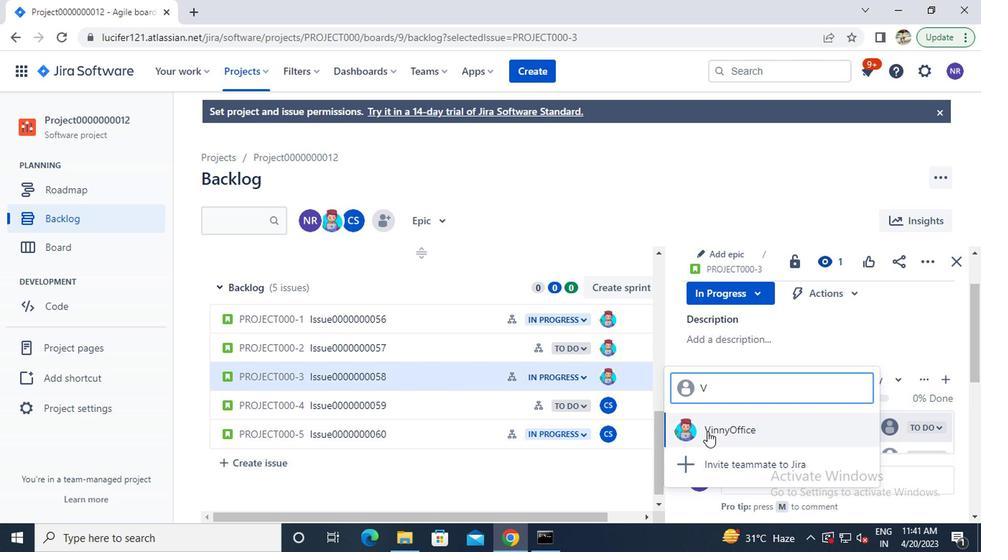 
Action: Mouse pressed left at (704, 433)
Screenshot: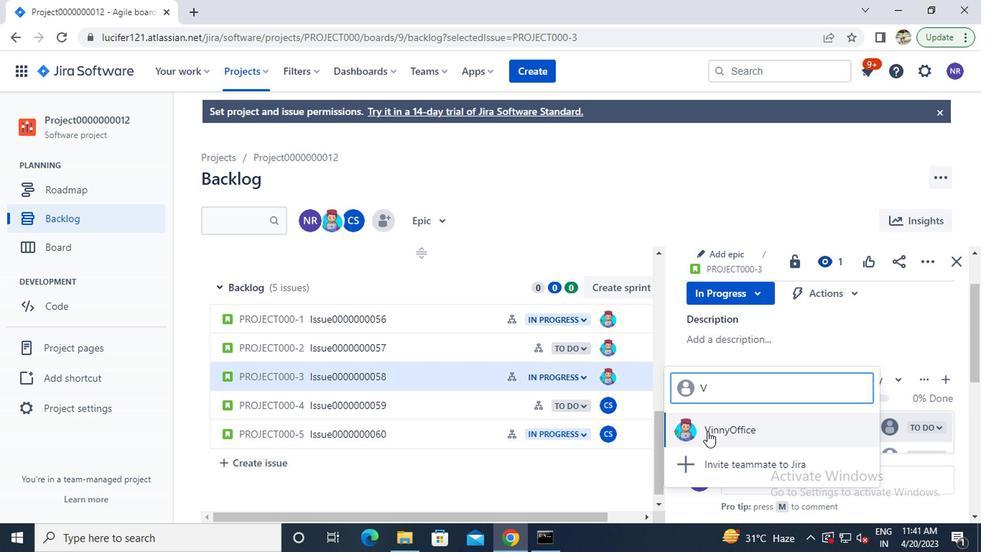 
